Task: Create a due date automation trigger when advanced on, on the monday before a card is due add fields without custom field "Resume" set to 10 at 11:00 AM.
Action: Mouse moved to (936, 72)
Screenshot: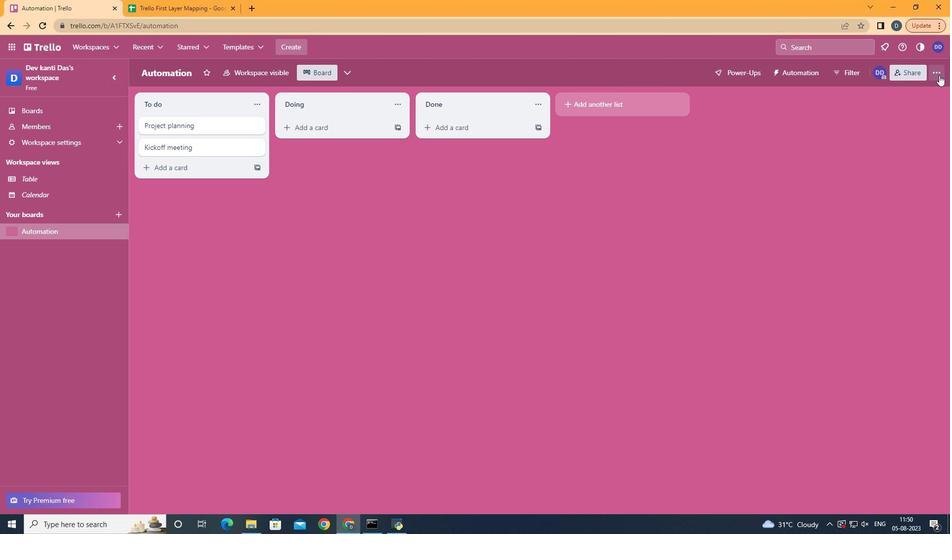 
Action: Mouse pressed left at (936, 72)
Screenshot: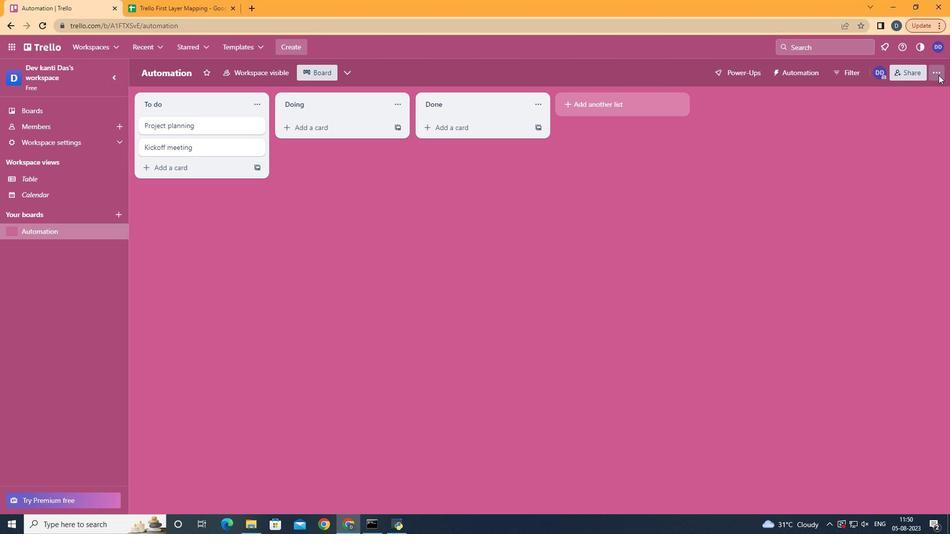 
Action: Mouse moved to (880, 202)
Screenshot: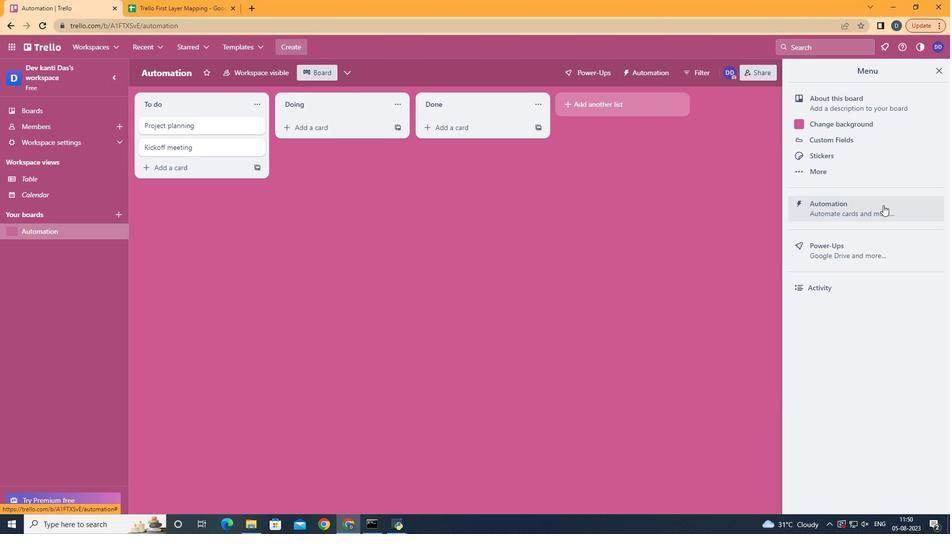 
Action: Mouse pressed left at (880, 202)
Screenshot: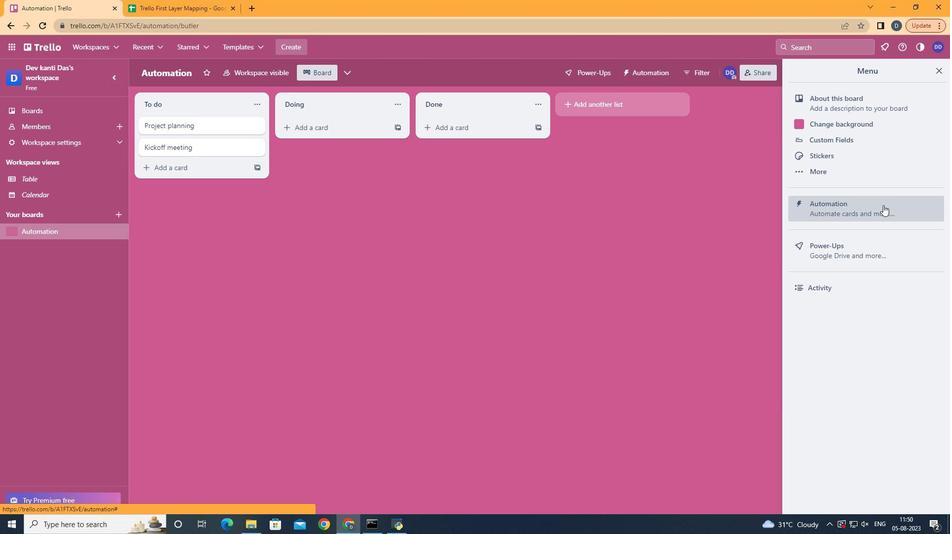 
Action: Mouse moved to (170, 197)
Screenshot: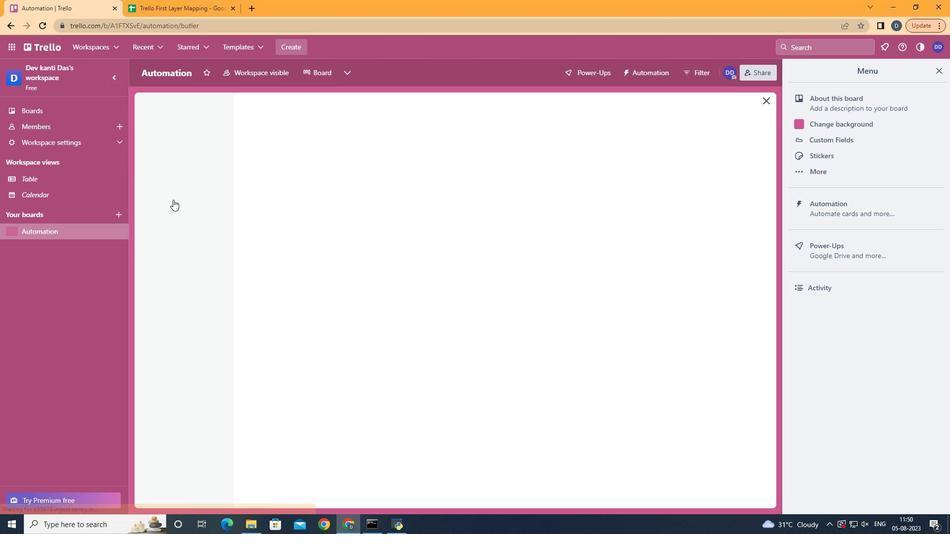 
Action: Mouse pressed left at (170, 197)
Screenshot: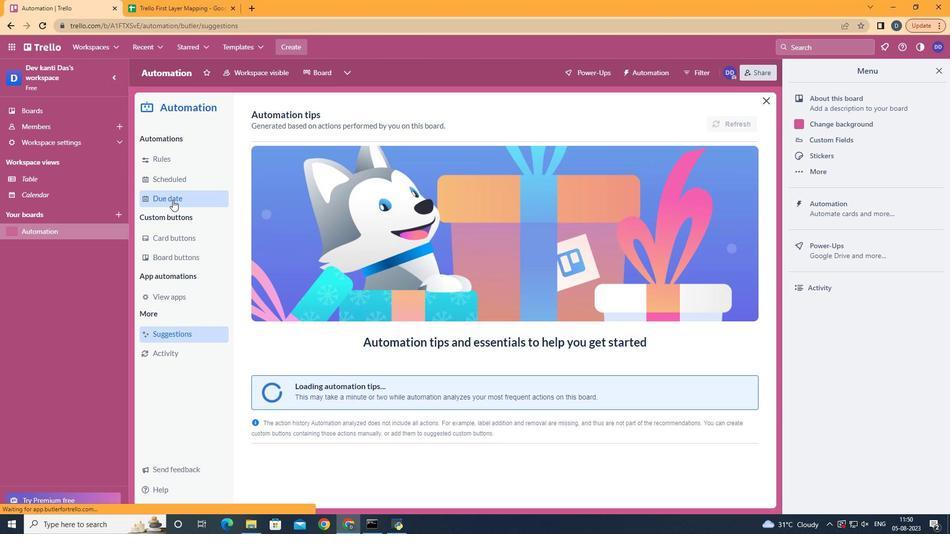 
Action: Mouse moved to (695, 116)
Screenshot: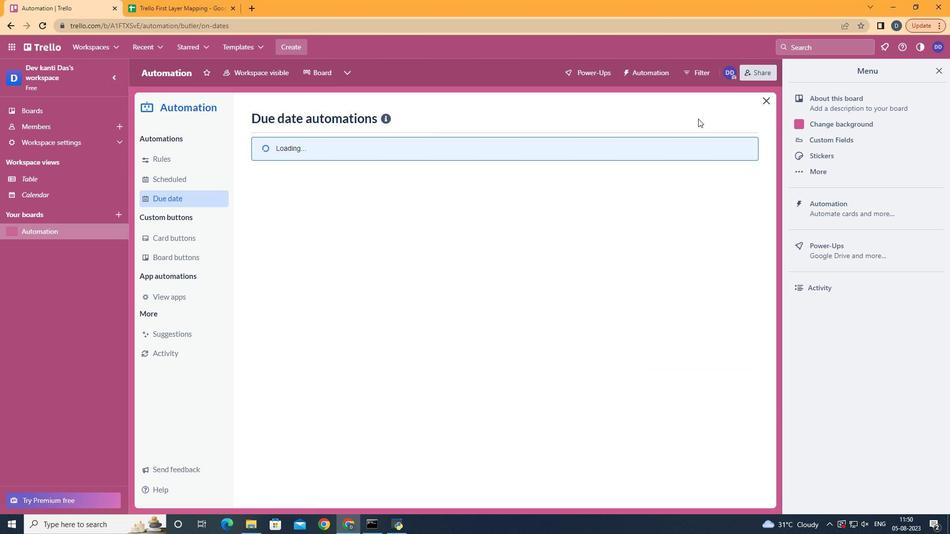 
Action: Mouse pressed left at (695, 116)
Screenshot: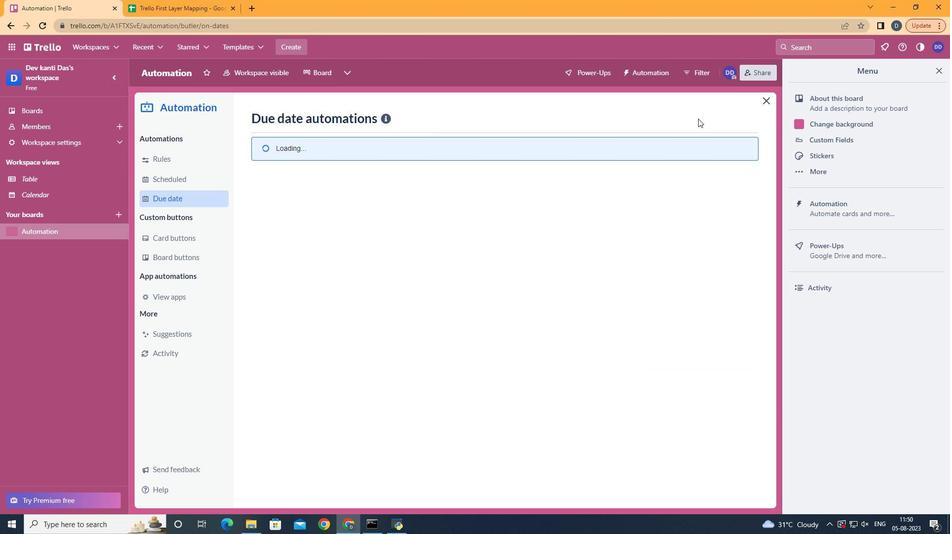 
Action: Mouse moved to (696, 112)
Screenshot: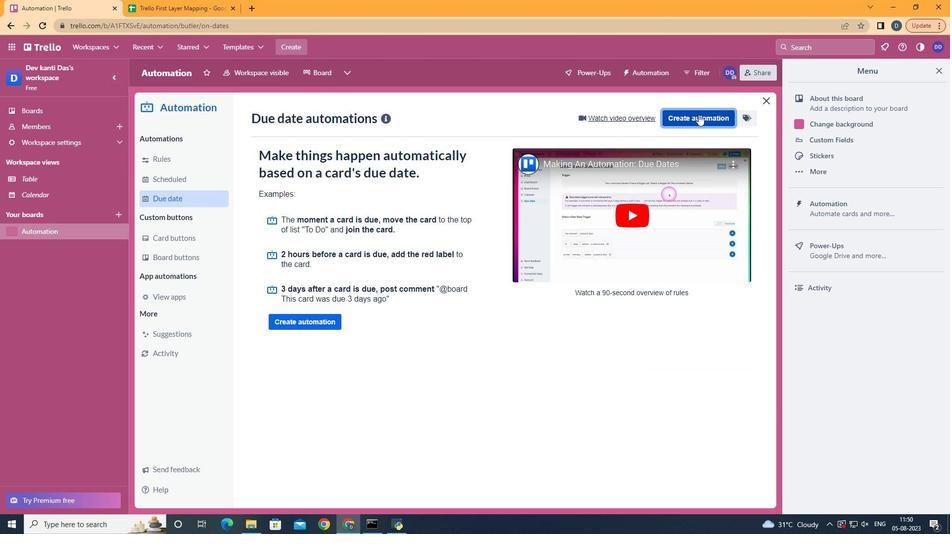 
Action: Mouse pressed left at (696, 112)
Screenshot: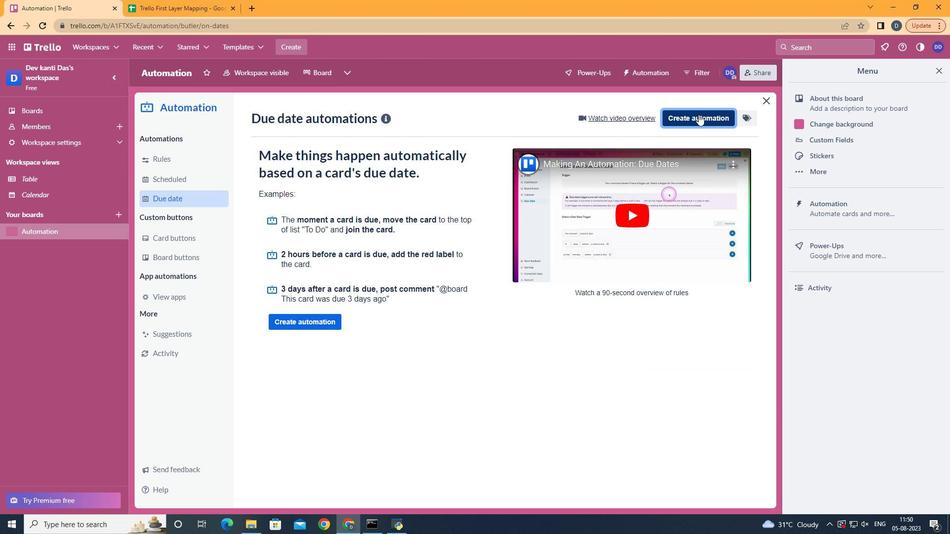 
Action: Mouse moved to (525, 207)
Screenshot: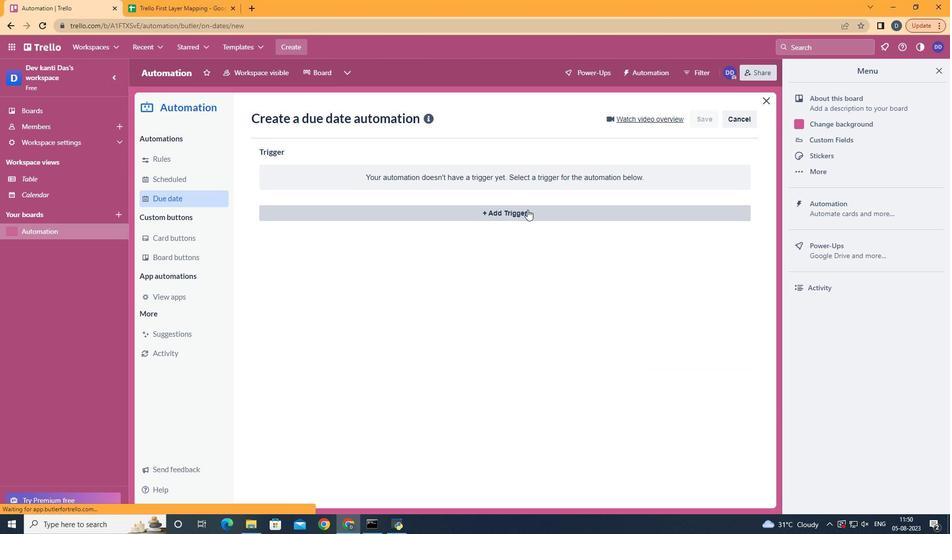 
Action: Mouse pressed left at (525, 207)
Screenshot: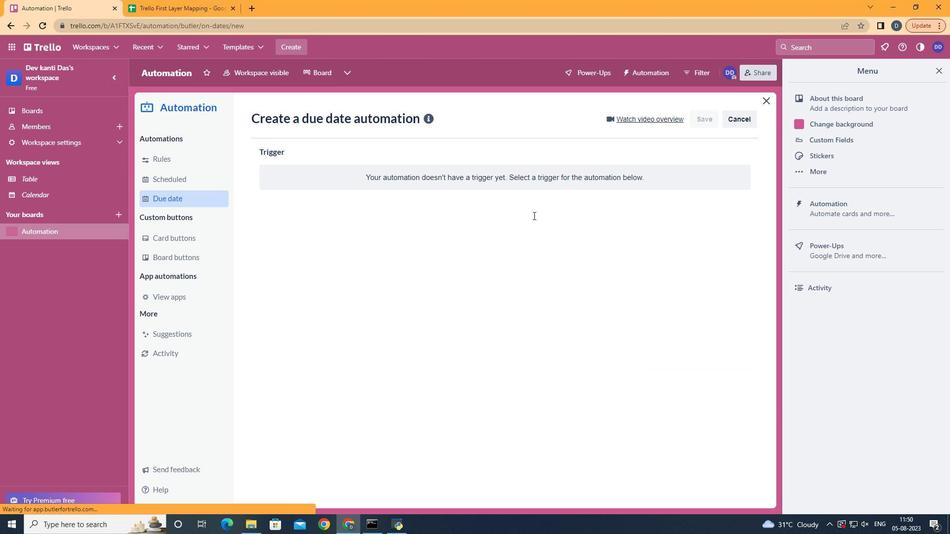 
Action: Mouse moved to (312, 258)
Screenshot: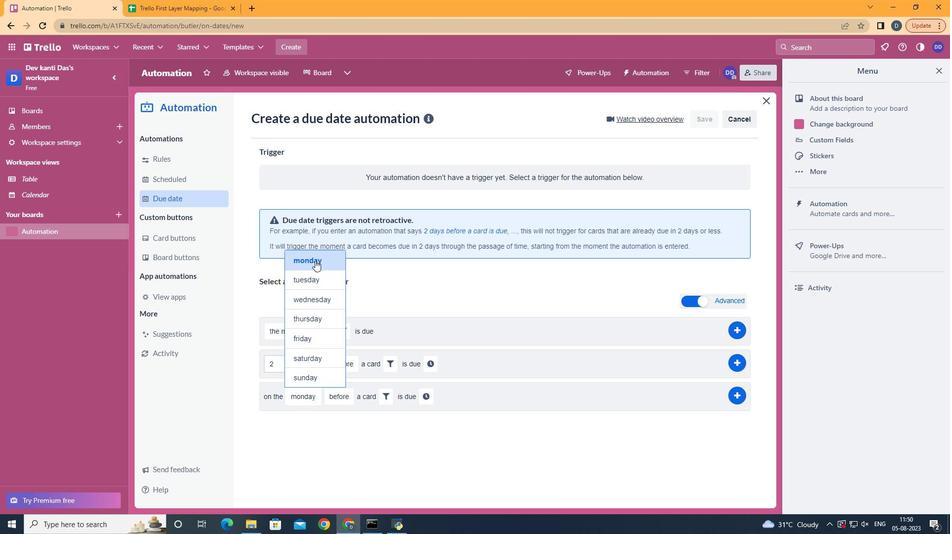 
Action: Mouse pressed left at (312, 258)
Screenshot: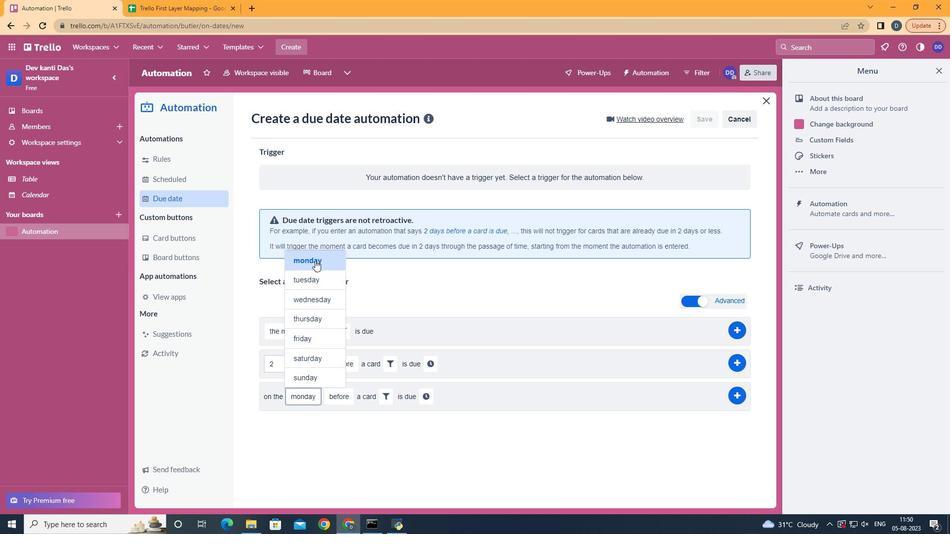 
Action: Mouse moved to (345, 412)
Screenshot: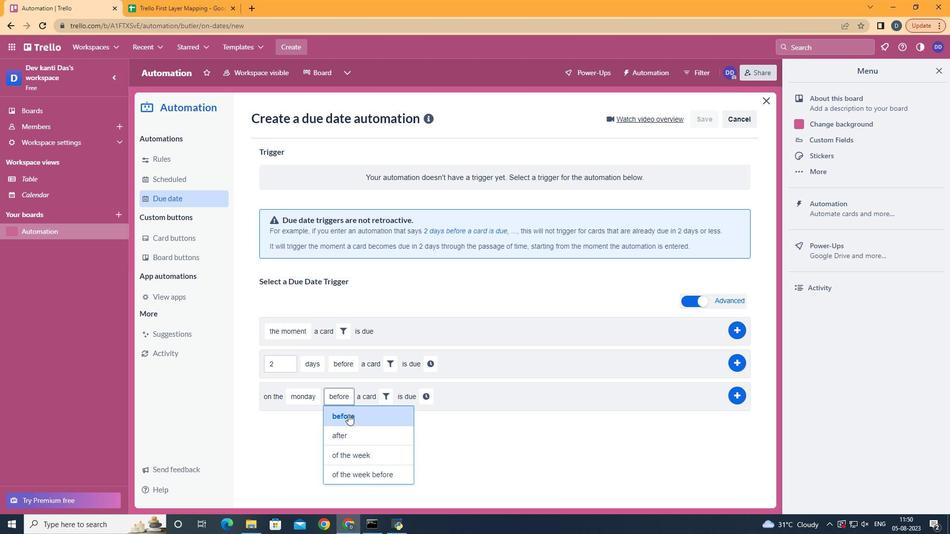 
Action: Mouse pressed left at (345, 412)
Screenshot: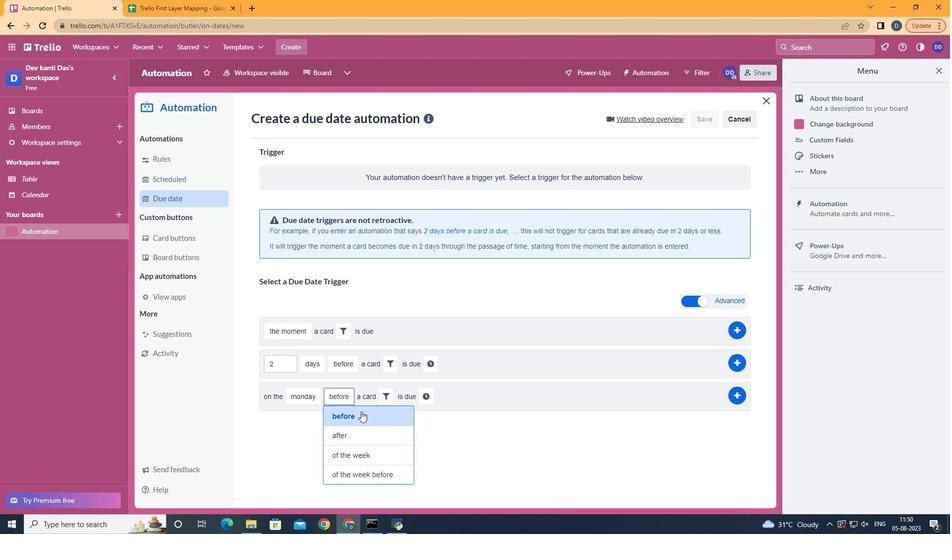 
Action: Mouse moved to (388, 392)
Screenshot: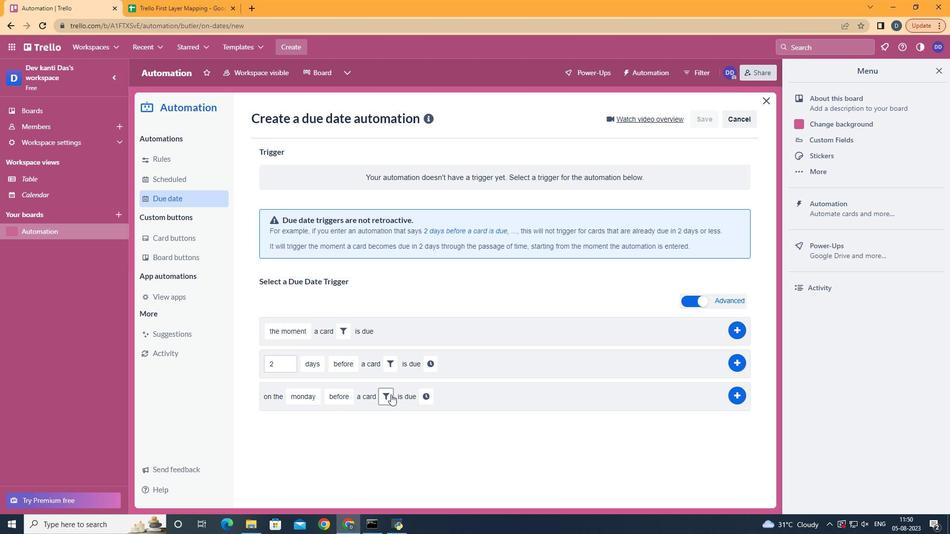 
Action: Mouse pressed left at (388, 392)
Screenshot: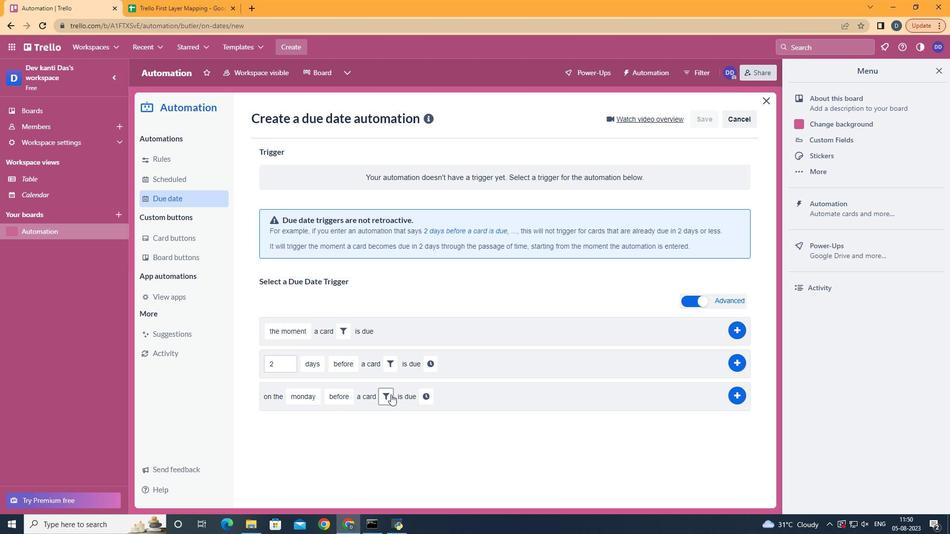 
Action: Mouse moved to (542, 422)
Screenshot: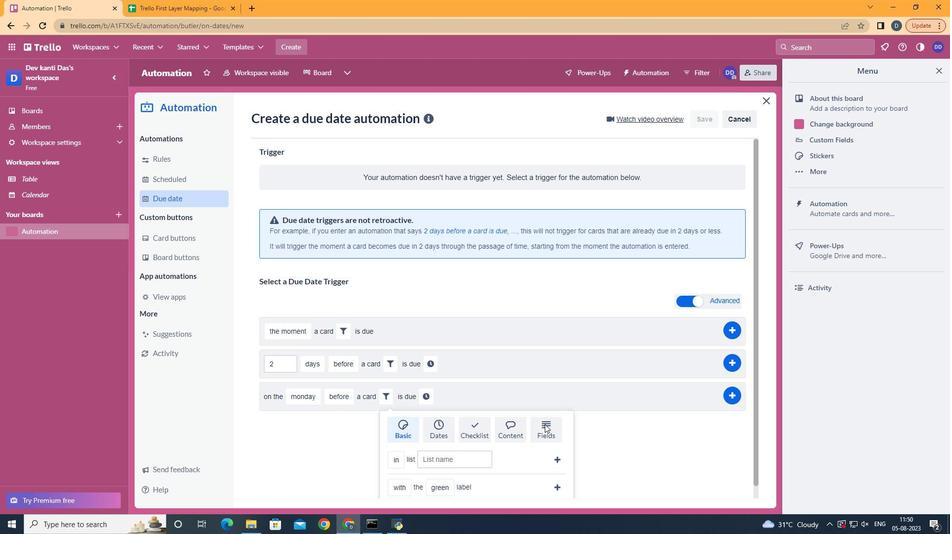 
Action: Mouse pressed left at (542, 422)
Screenshot: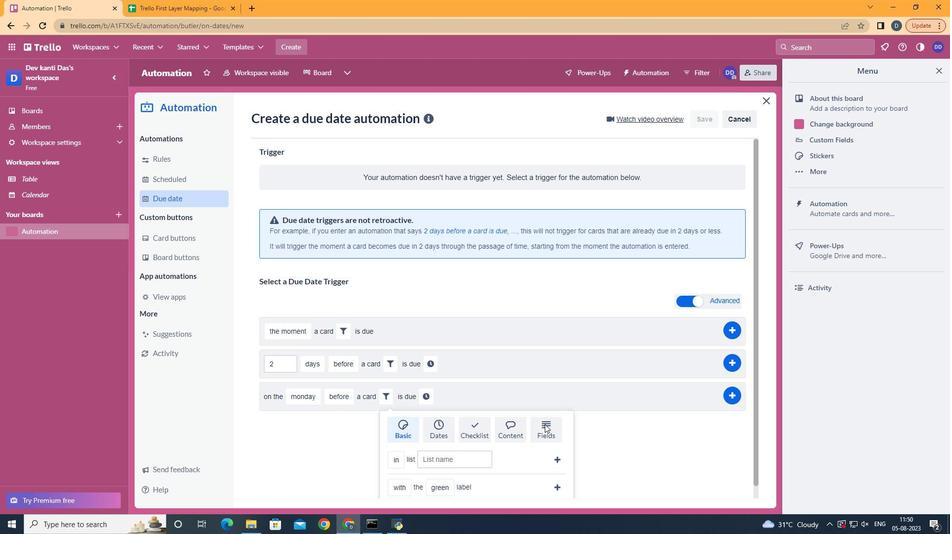 
Action: Mouse scrolled (542, 421) with delta (0, 0)
Screenshot: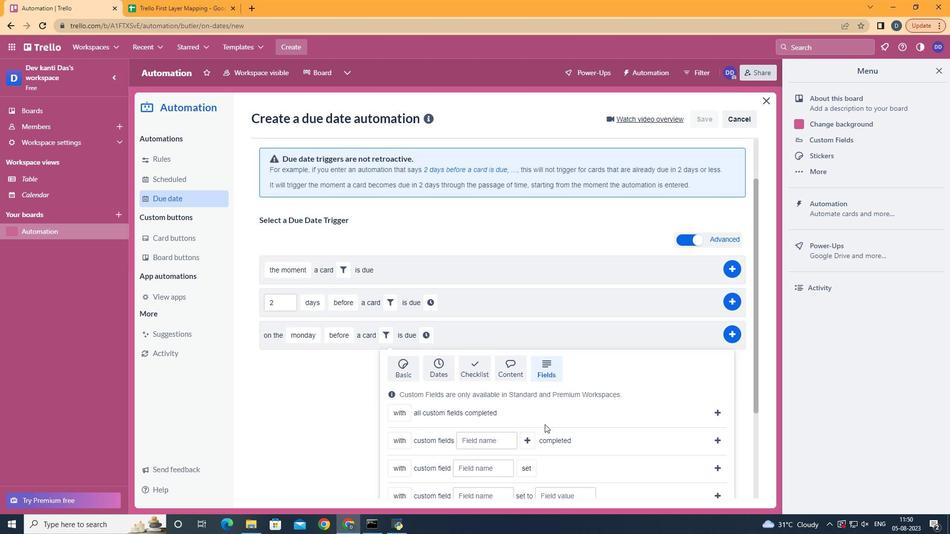 
Action: Mouse scrolled (542, 421) with delta (0, 0)
Screenshot: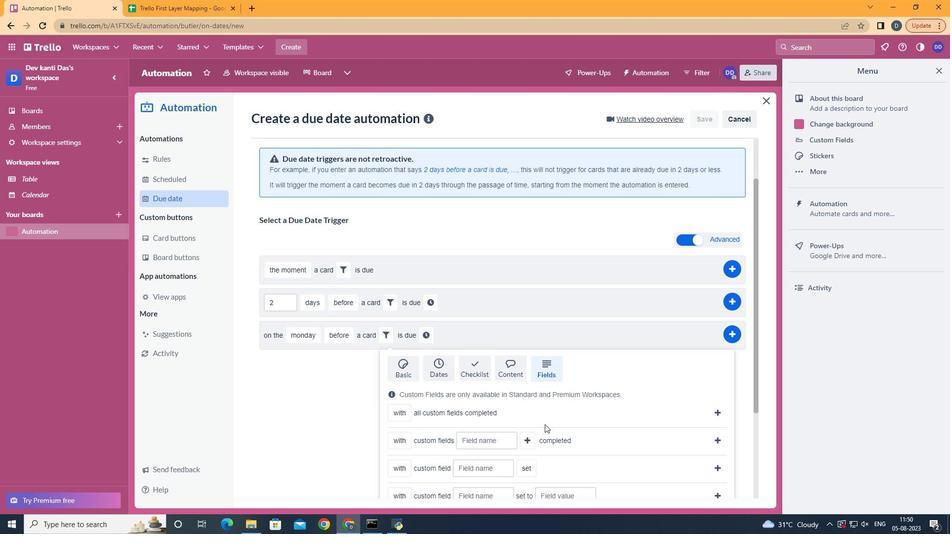 
Action: Mouse scrolled (542, 421) with delta (0, 0)
Screenshot: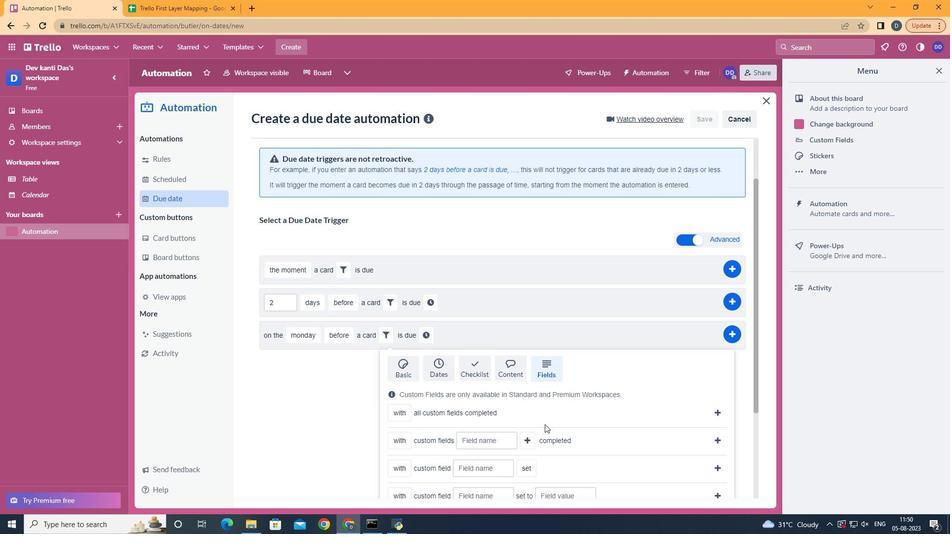 
Action: Mouse scrolled (542, 421) with delta (0, 0)
Screenshot: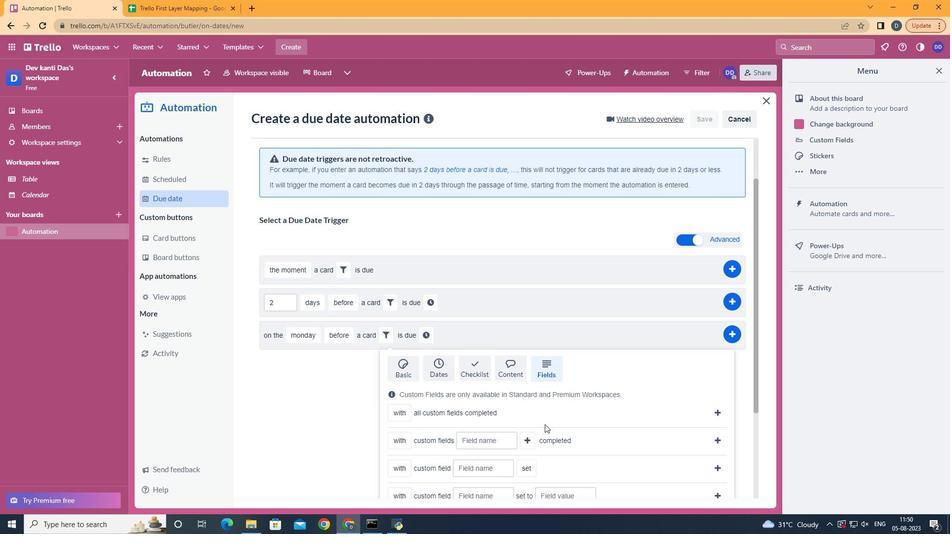 
Action: Mouse scrolled (542, 421) with delta (0, 0)
Screenshot: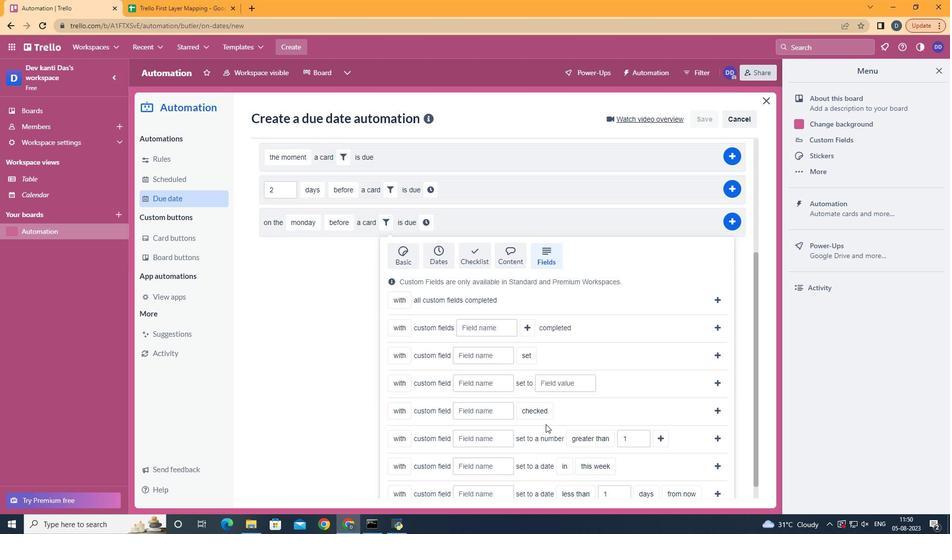 
Action: Mouse moved to (410, 401)
Screenshot: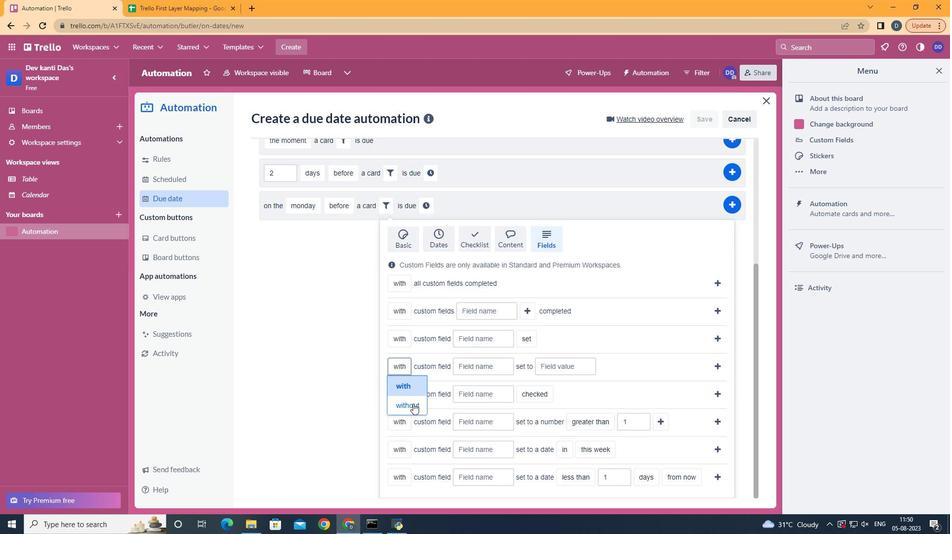 
Action: Mouse pressed left at (410, 401)
Screenshot: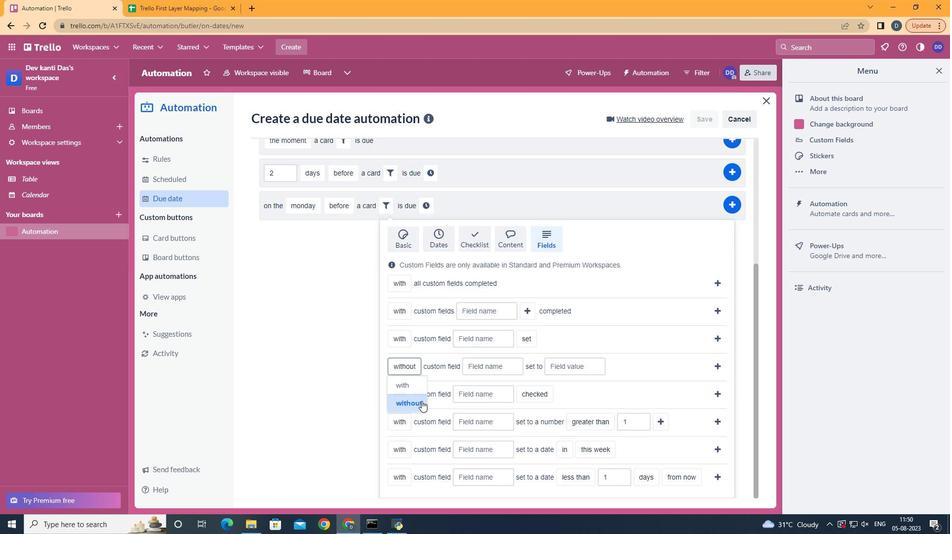 
Action: Mouse moved to (493, 366)
Screenshot: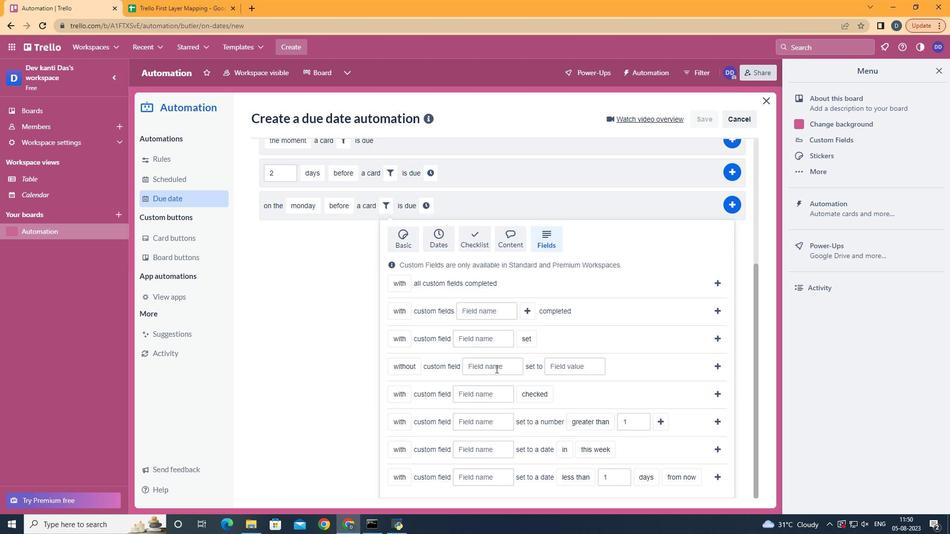 
Action: Mouse pressed left at (493, 366)
Screenshot: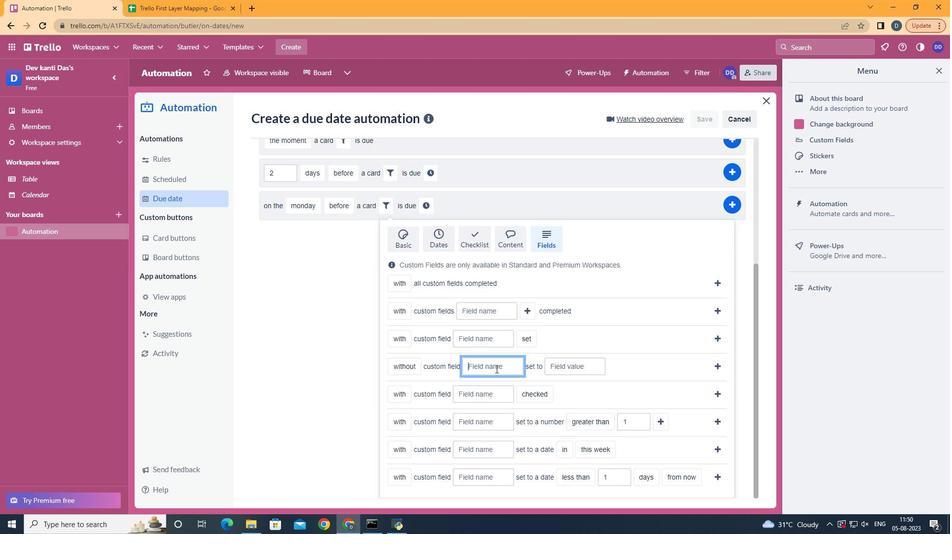 
Action: Key pressed <Key.shift>Resume
Screenshot: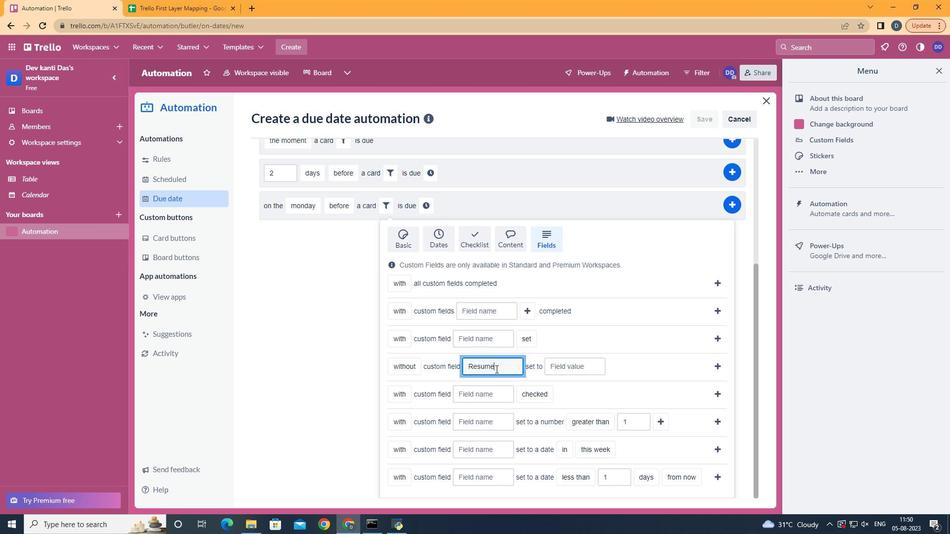 
Action: Mouse moved to (572, 369)
Screenshot: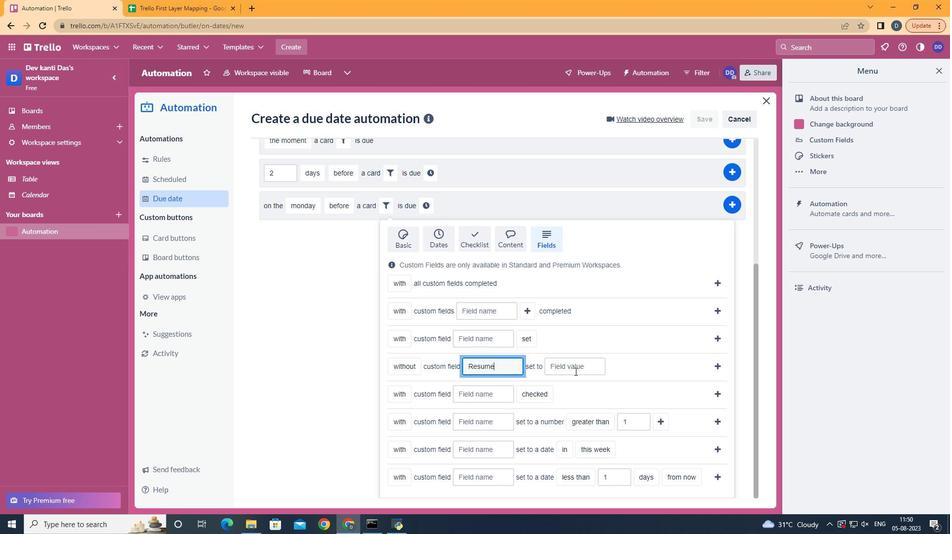 
Action: Mouse pressed left at (572, 369)
Screenshot: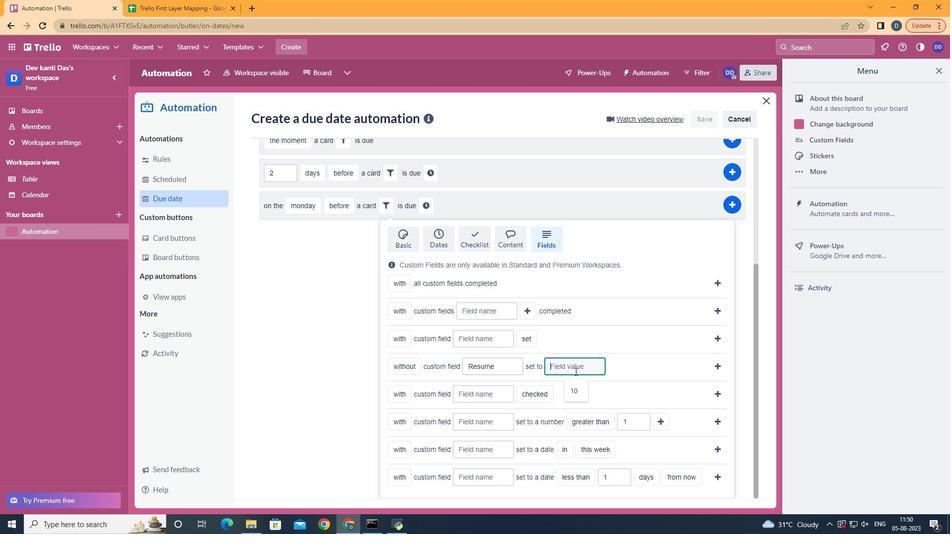 
Action: Key pressed 10
Screenshot: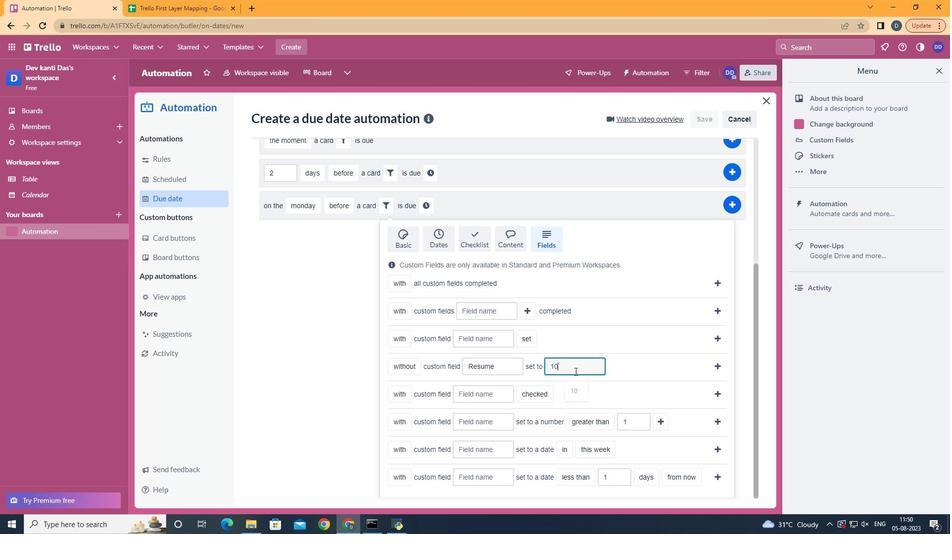 
Action: Mouse moved to (714, 365)
Screenshot: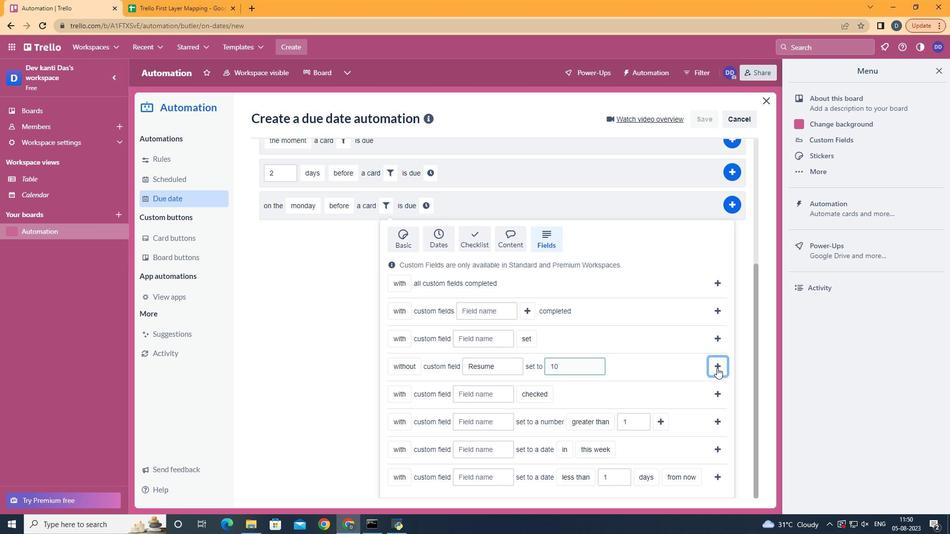
Action: Mouse pressed left at (714, 366)
Screenshot: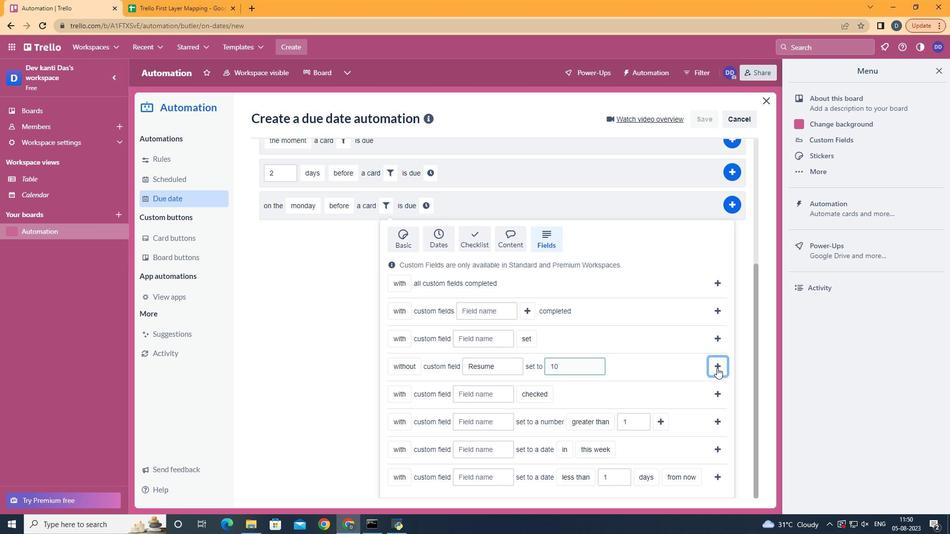 
Action: Mouse moved to (576, 396)
Screenshot: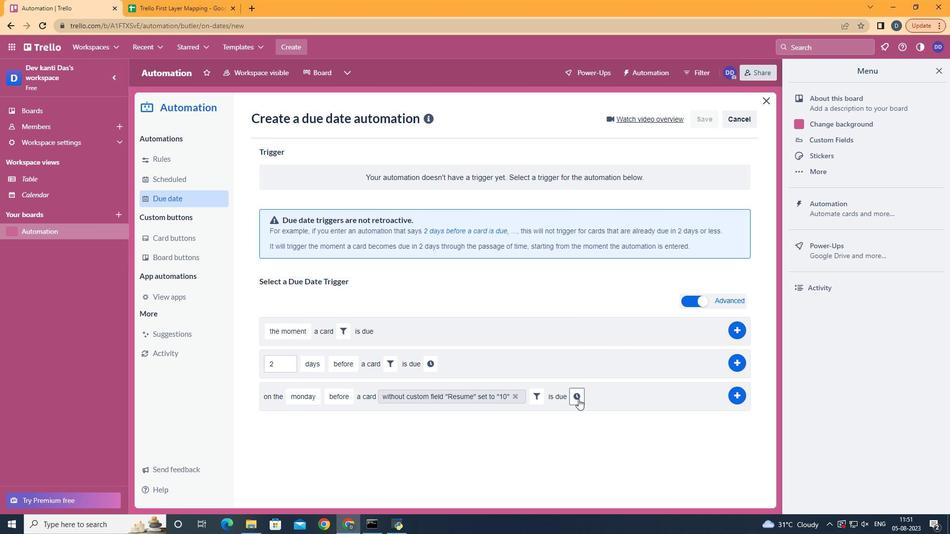 
Action: Mouse pressed left at (576, 396)
Screenshot: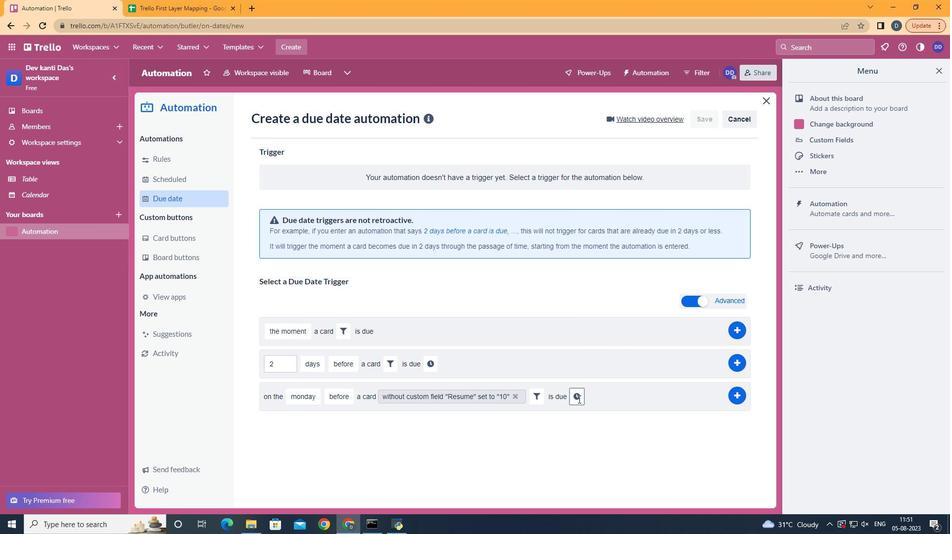 
Action: Mouse moved to (638, 398)
Screenshot: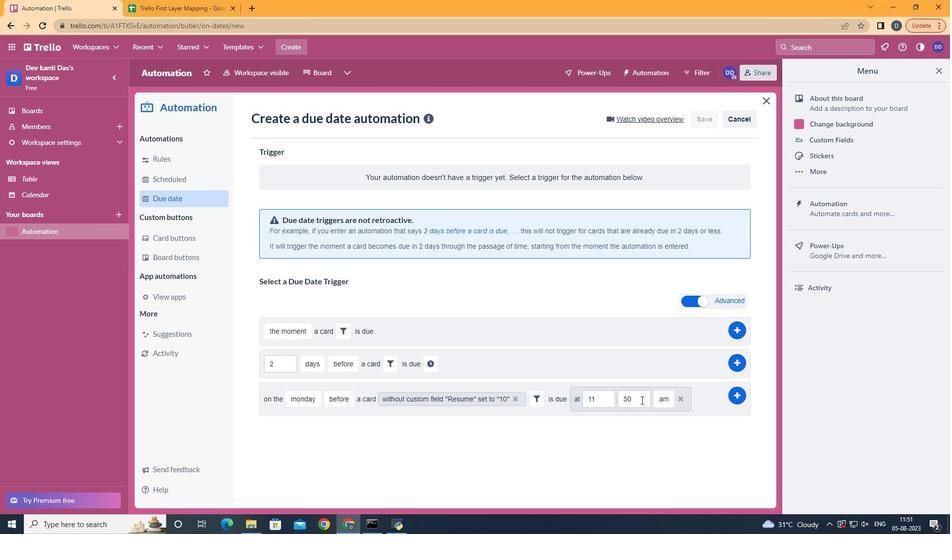 
Action: Mouse pressed left at (638, 398)
Screenshot: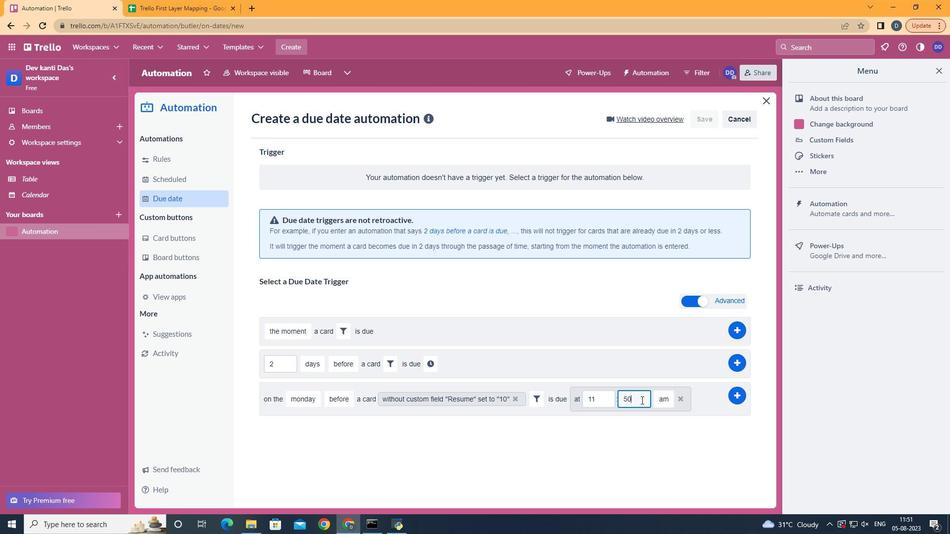 
Action: Mouse moved to (638, 397)
Screenshot: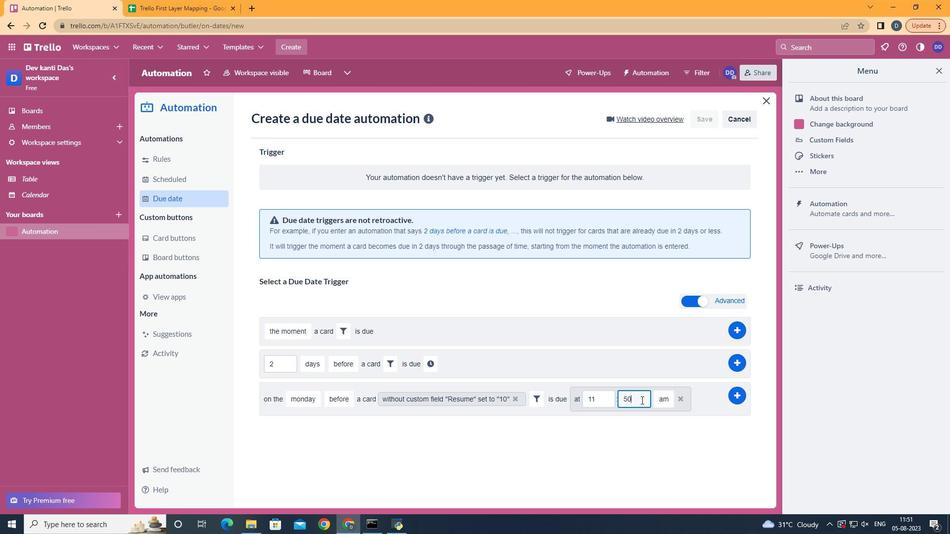 
Action: Key pressed <Key.backspace><Key.backspace>00
Screenshot: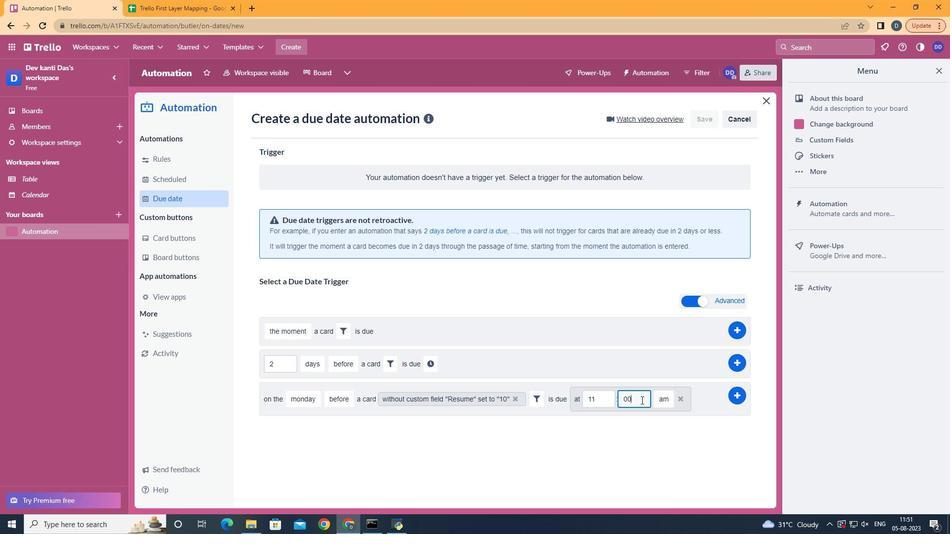 
Action: Mouse moved to (728, 390)
Screenshot: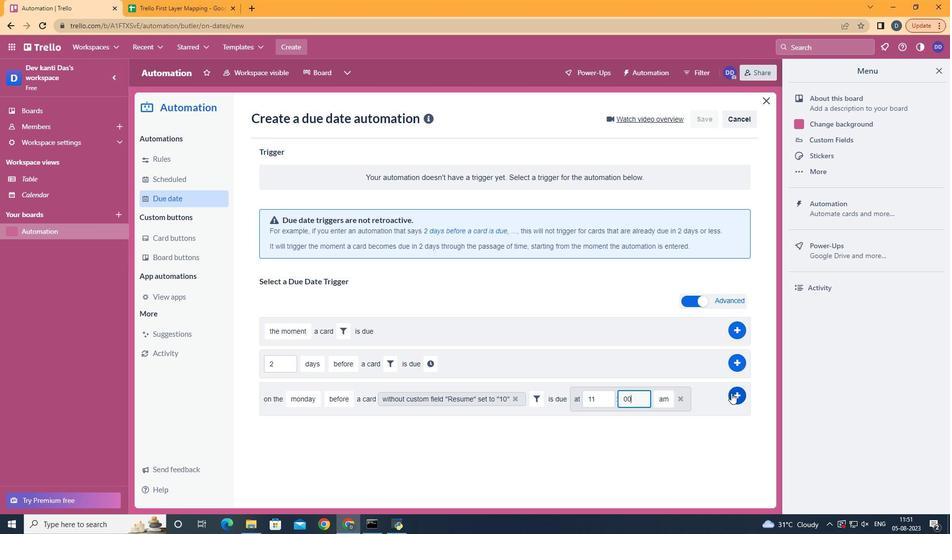 
Action: Mouse pressed left at (728, 390)
Screenshot: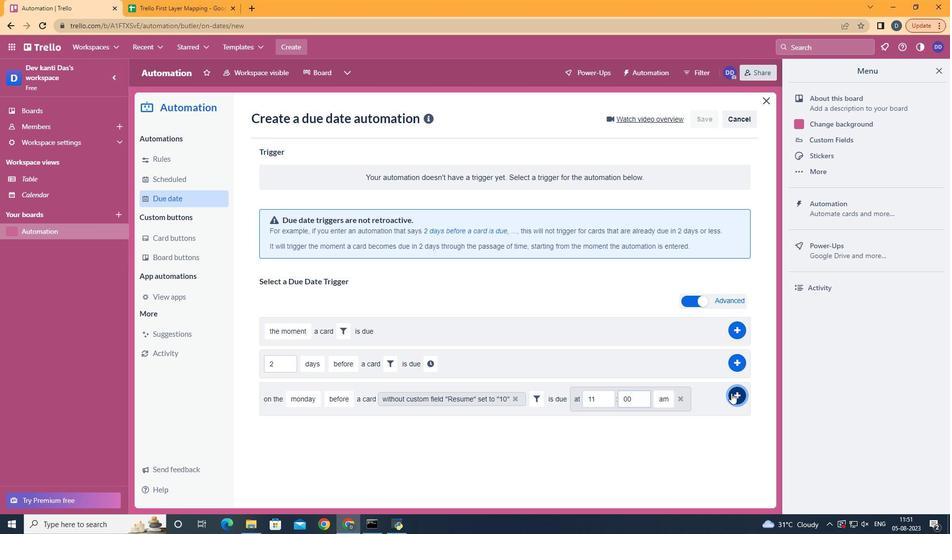
Action: Mouse moved to (506, 205)
Screenshot: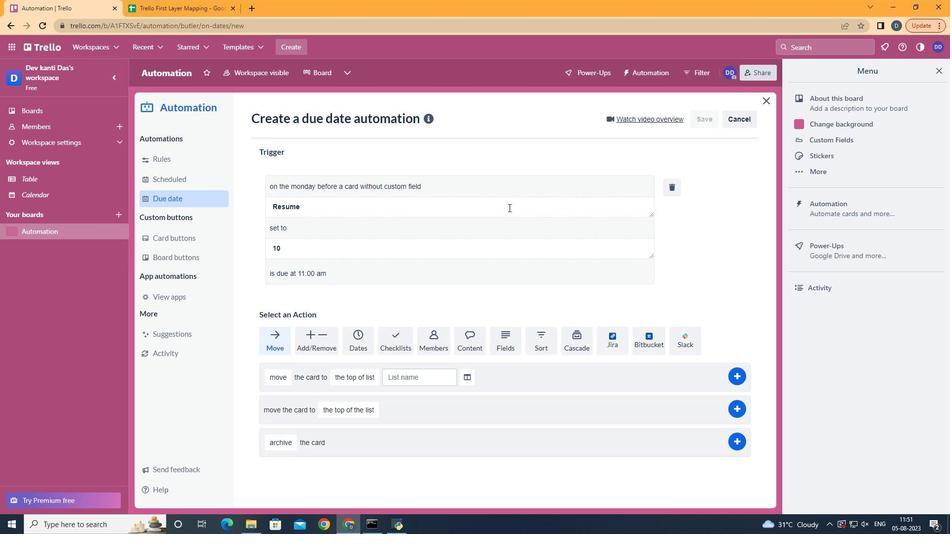 
